 Task: Sort the caches in the organization "Mark56711" by smallest size.
Action: Mouse moved to (1068, 87)
Screenshot: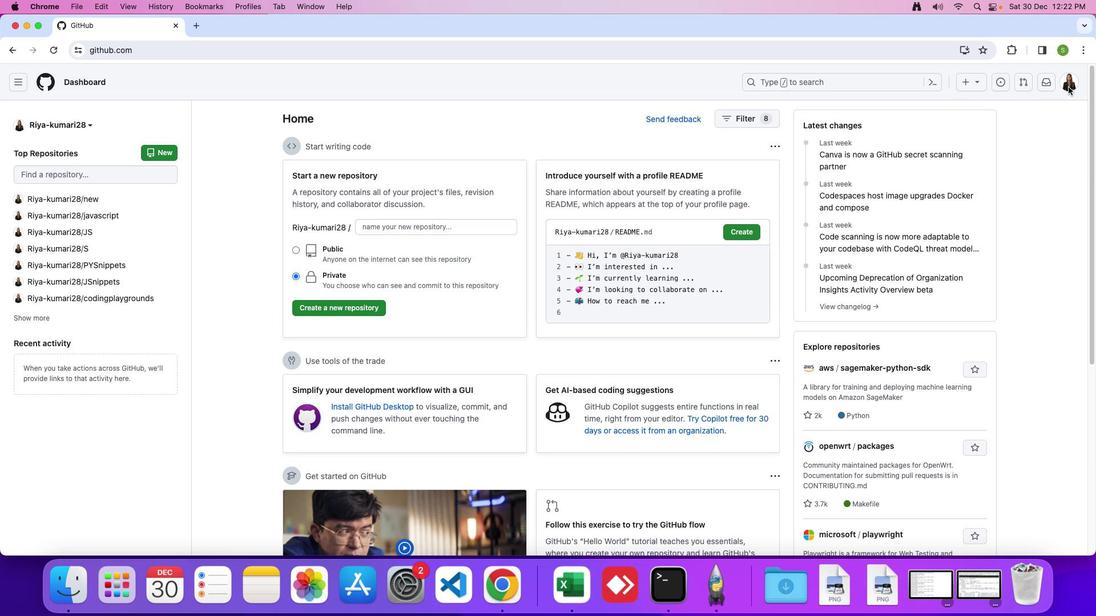 
Action: Mouse pressed left at (1068, 87)
Screenshot: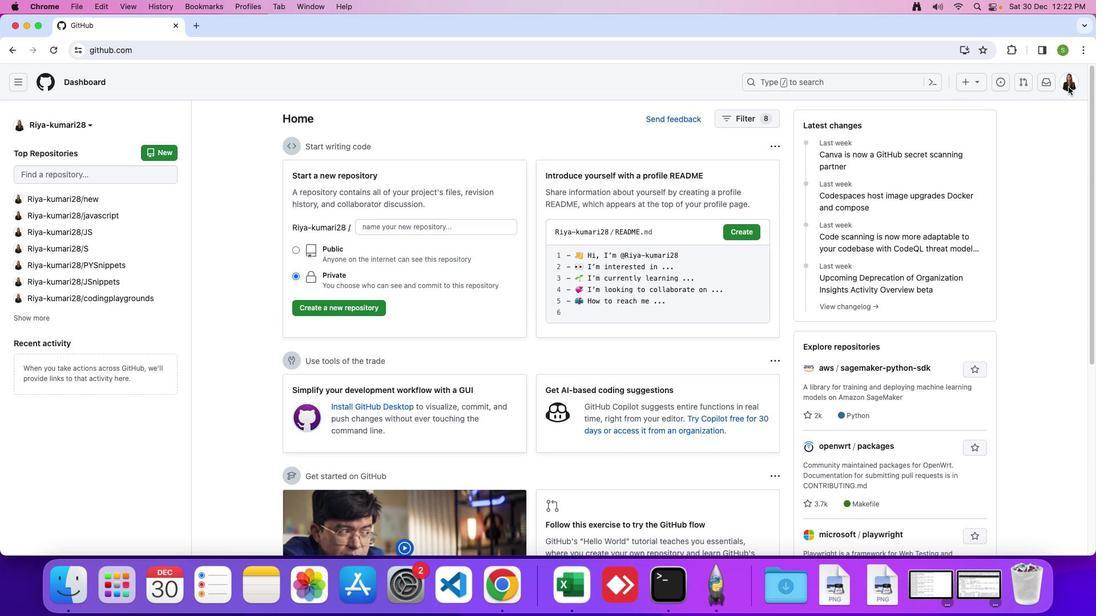 
Action: Mouse moved to (1070, 85)
Screenshot: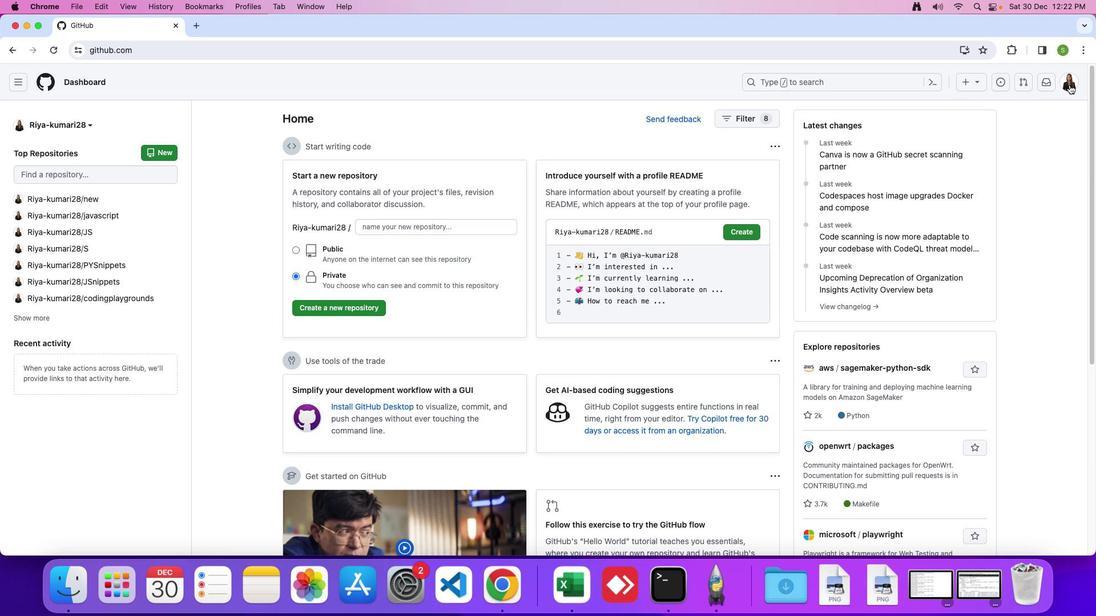 
Action: Mouse pressed left at (1070, 85)
Screenshot: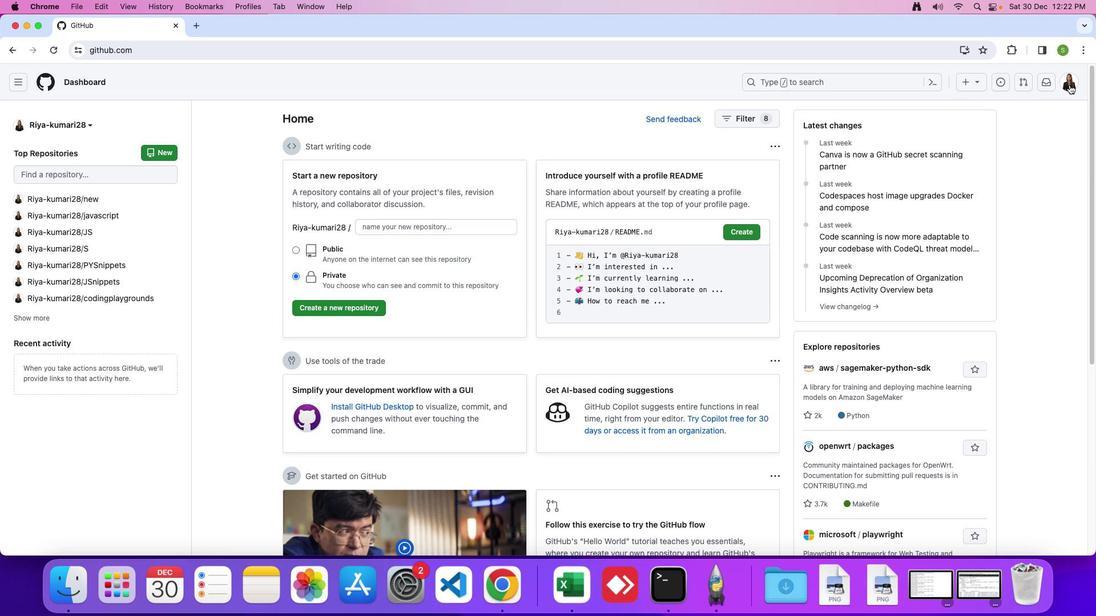 
Action: Mouse moved to (1007, 221)
Screenshot: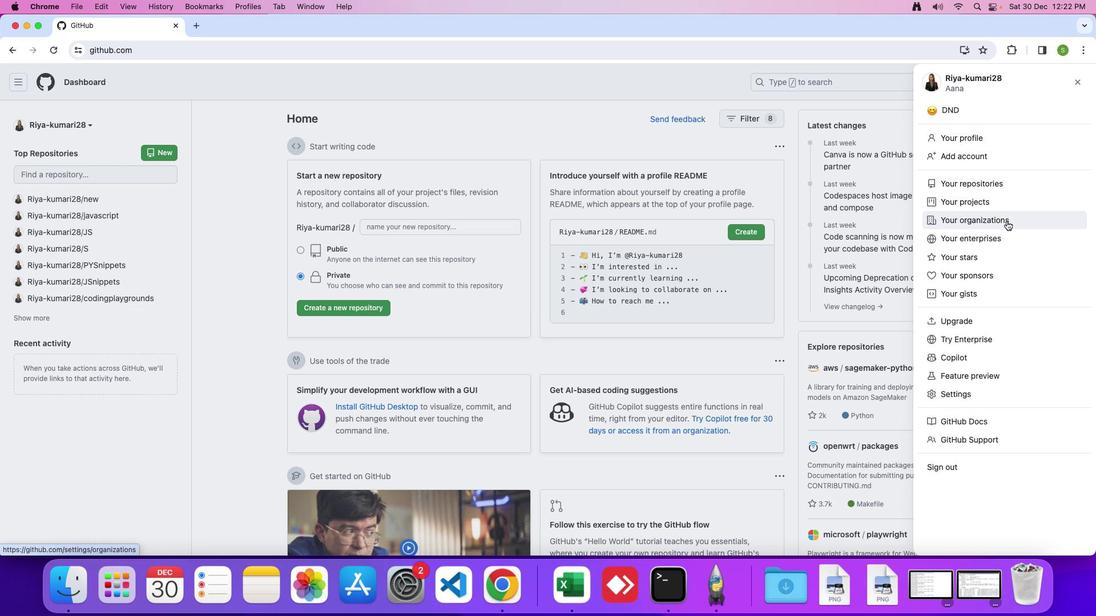 
Action: Mouse pressed left at (1007, 221)
Screenshot: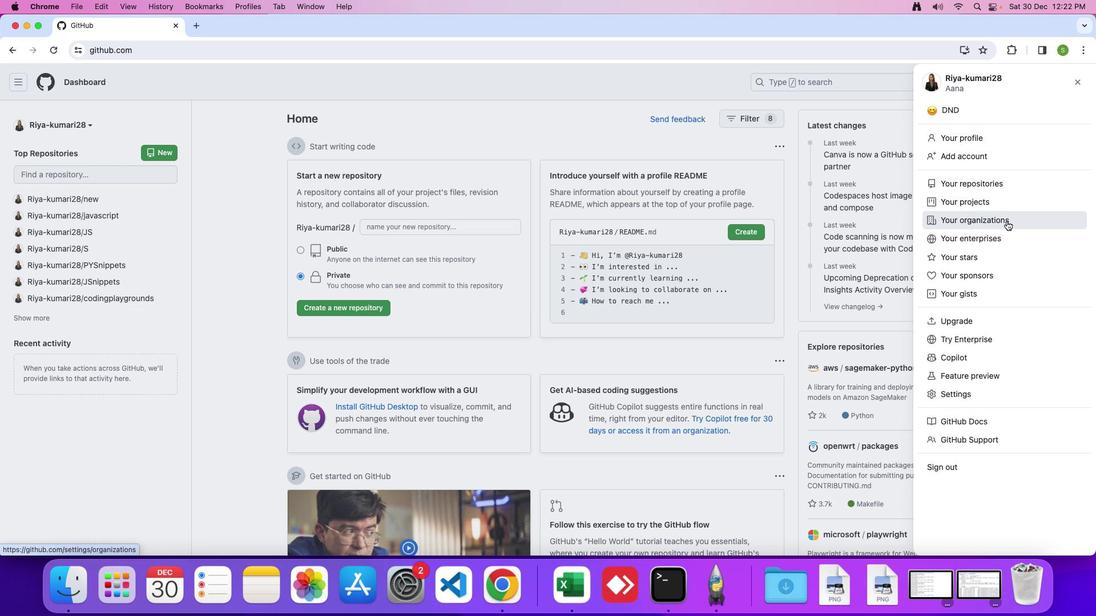 
Action: Mouse moved to (832, 239)
Screenshot: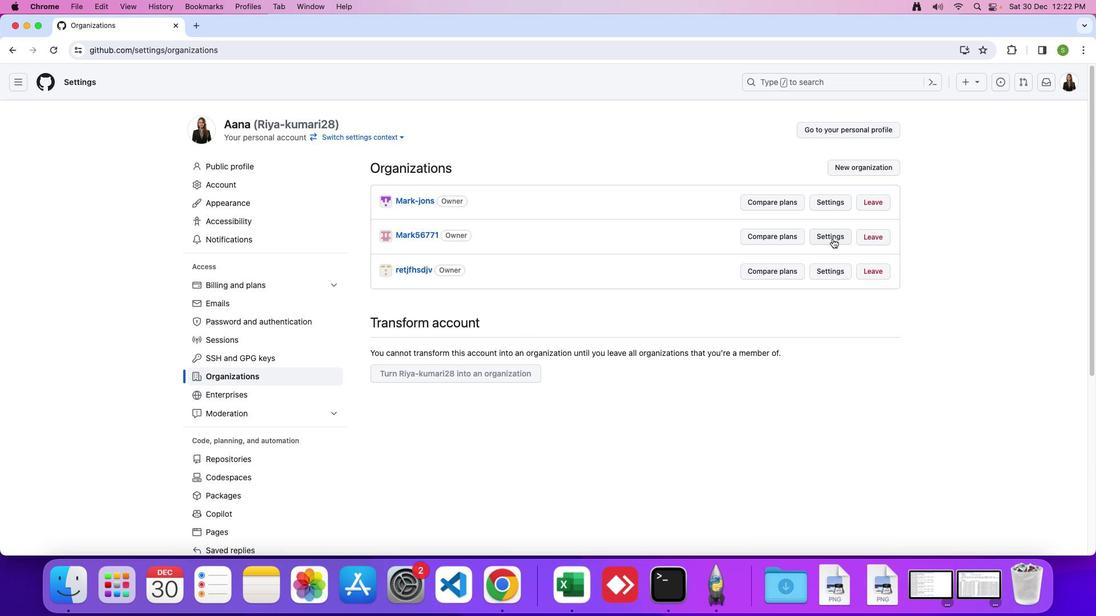 
Action: Mouse pressed left at (832, 239)
Screenshot: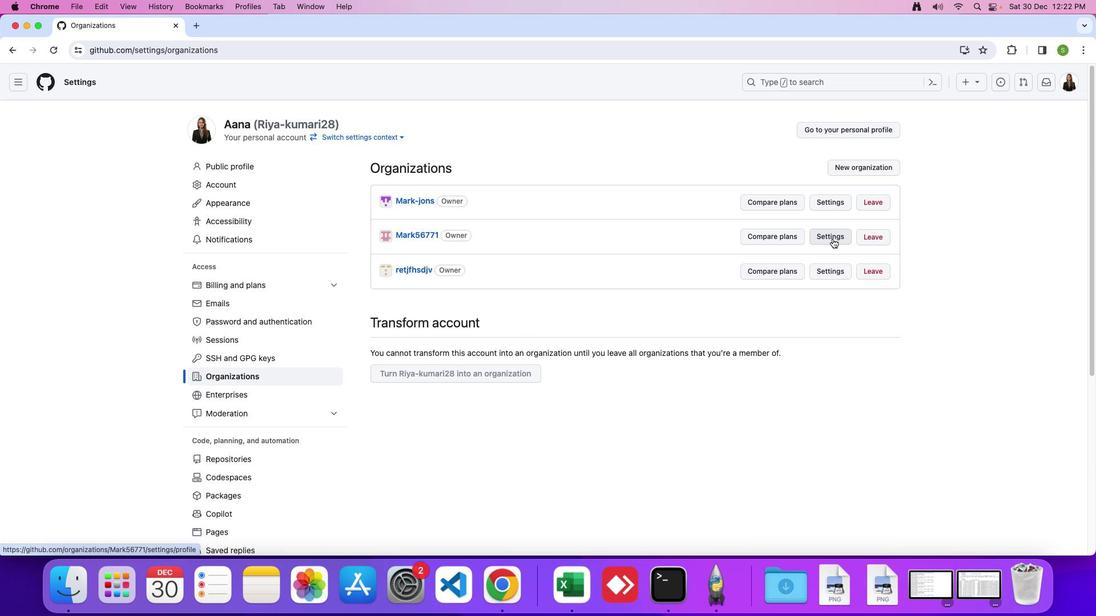 
Action: Mouse moved to (295, 405)
Screenshot: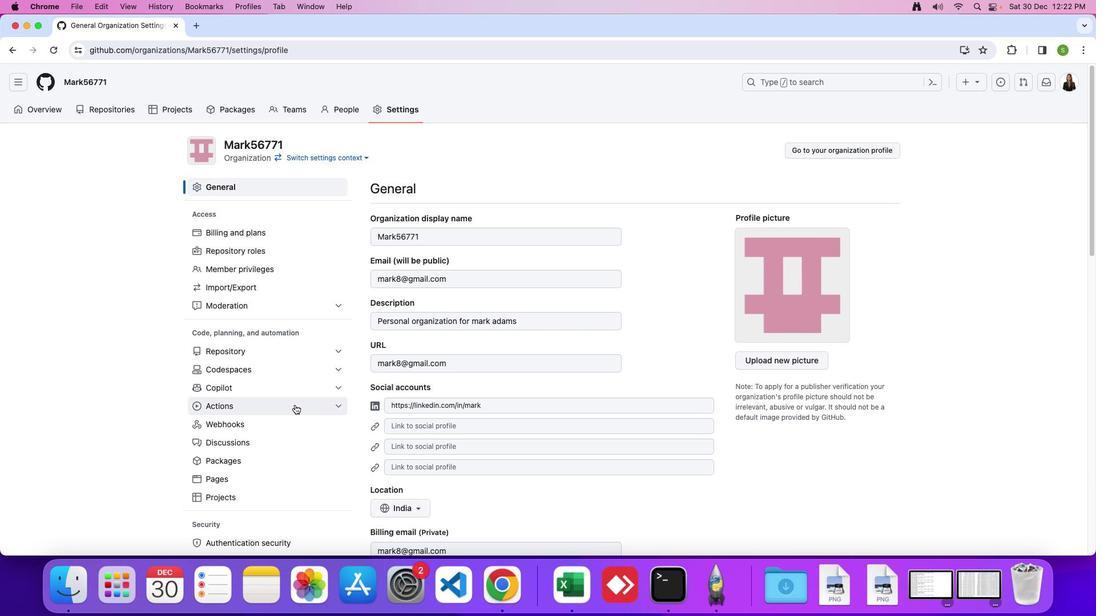 
Action: Mouse pressed left at (295, 405)
Screenshot: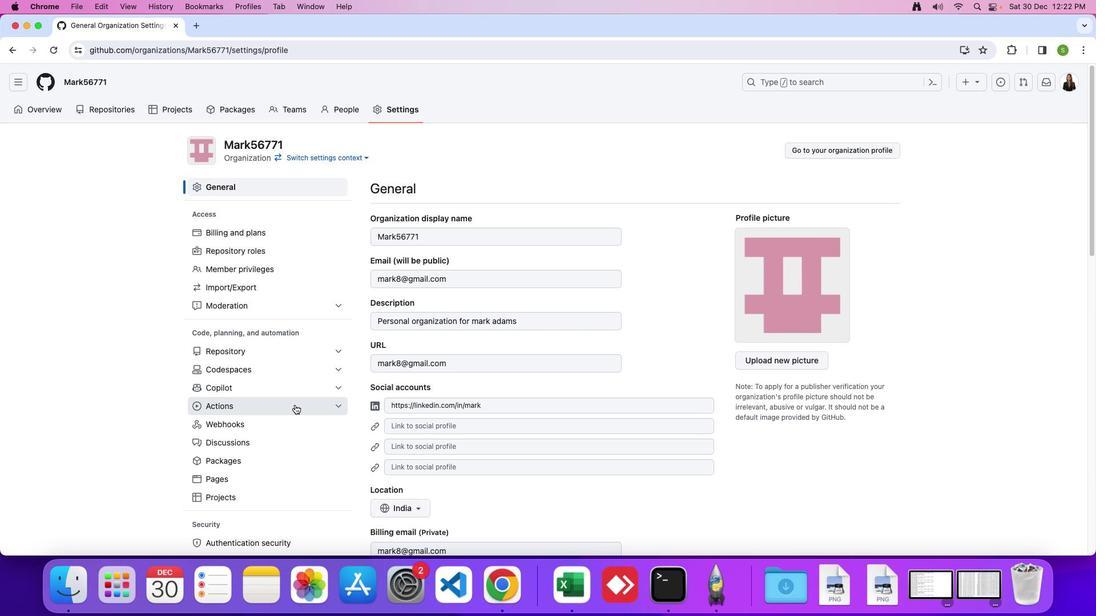 
Action: Mouse moved to (272, 483)
Screenshot: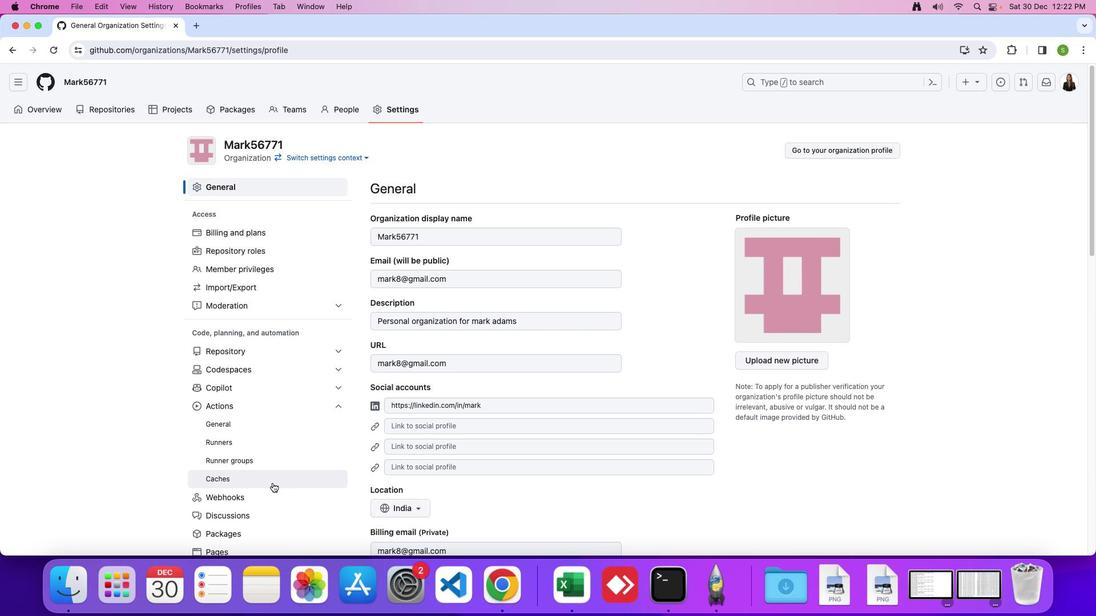 
Action: Mouse pressed left at (272, 483)
Screenshot: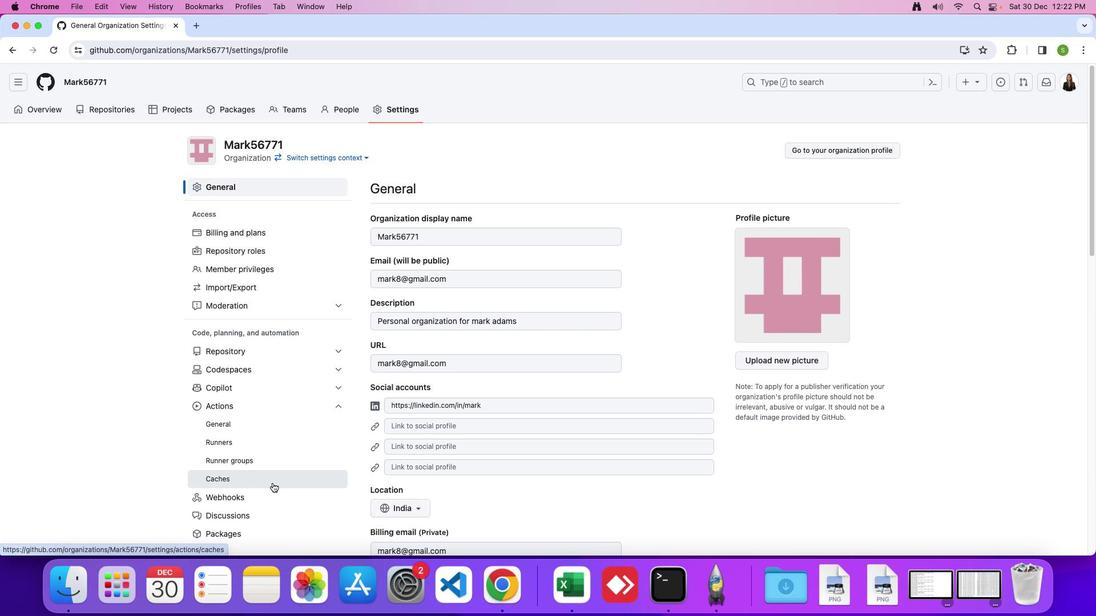 
Action: Mouse moved to (883, 297)
Screenshot: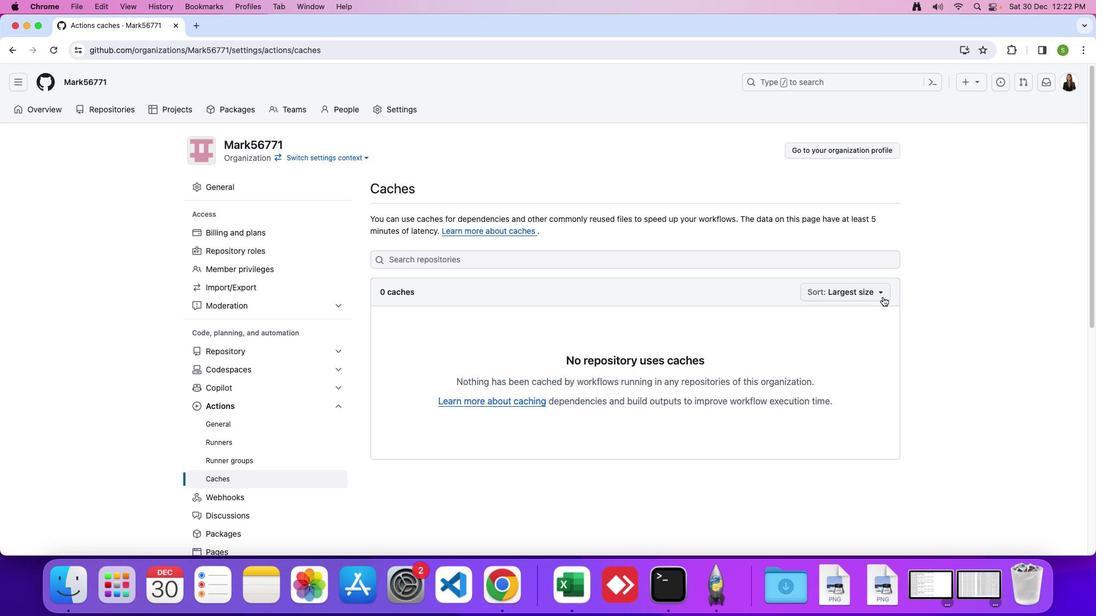 
Action: Mouse pressed left at (883, 297)
Screenshot: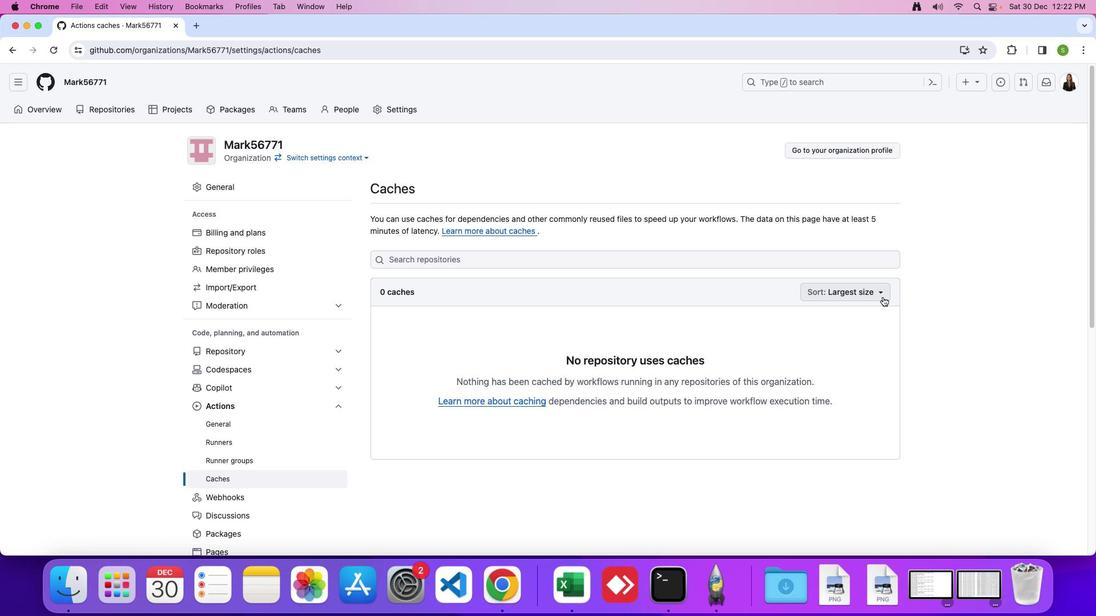 
Action: Mouse moved to (864, 332)
Screenshot: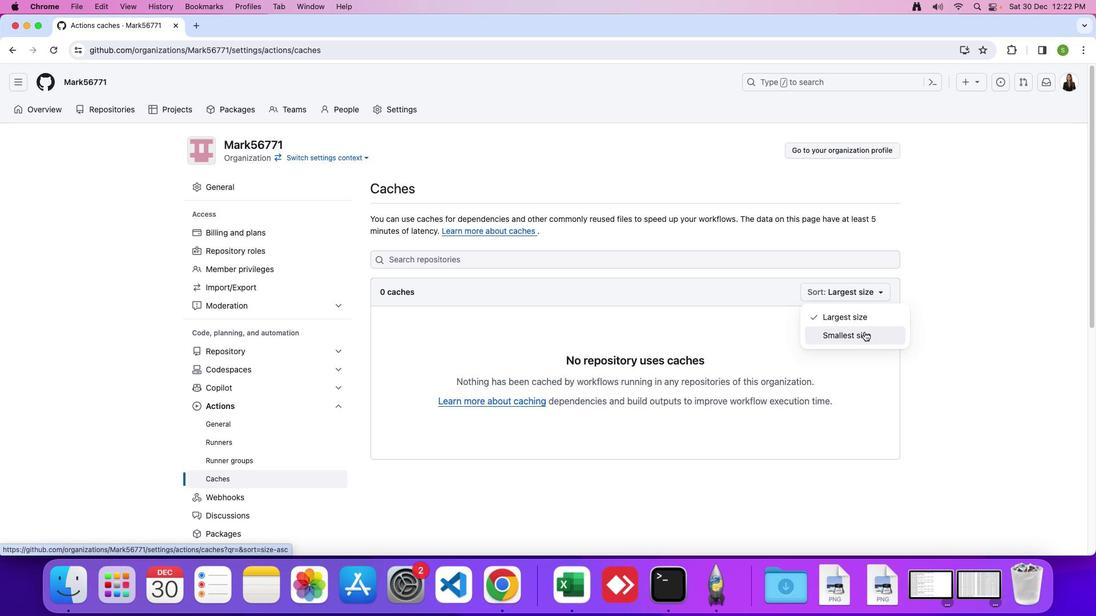 
Action: Mouse pressed left at (864, 332)
Screenshot: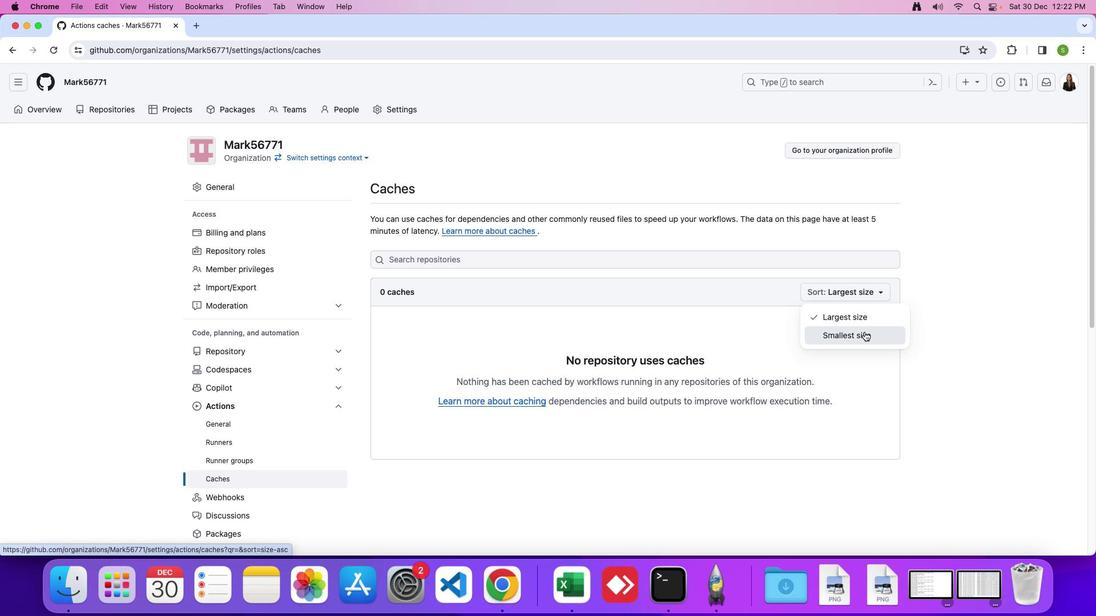 
